 Task: Create Board Sales Enablement Content Creation and Optimization to Workspace Database Management. Create Board Sales Compensation and Incentive Design to Workspace Database Management. Create List Decisions in Board Influencer Collaboration to Workspace Database Management
Action: Mouse moved to (347, 77)
Screenshot: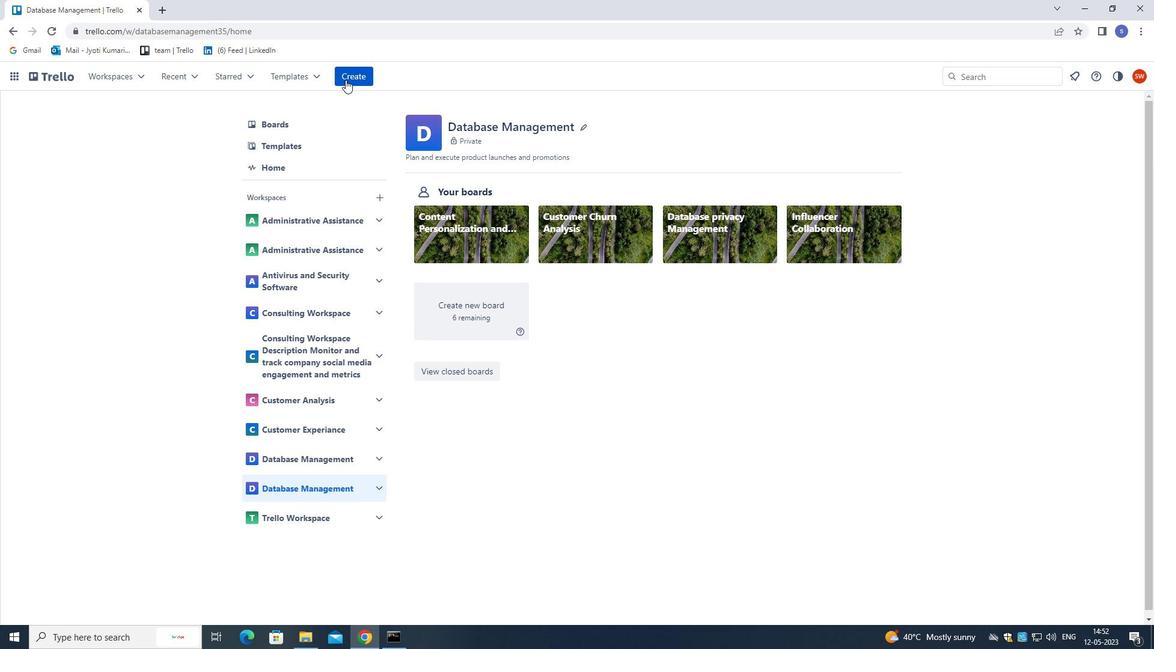 
Action: Mouse pressed left at (347, 77)
Screenshot: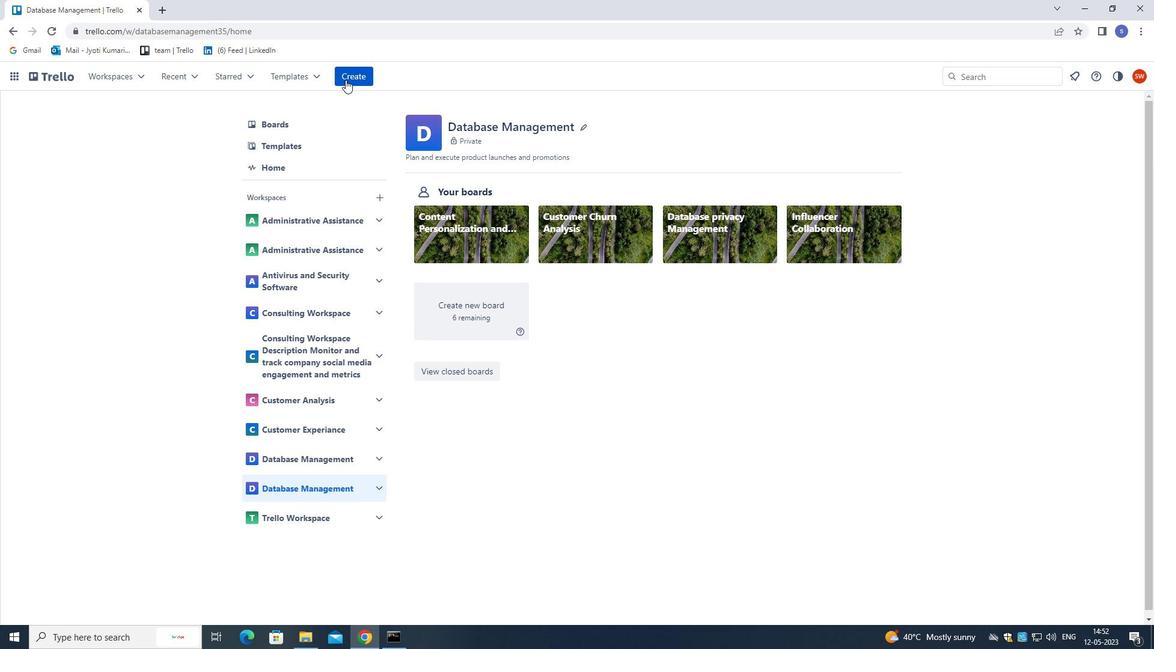 
Action: Mouse moved to (376, 126)
Screenshot: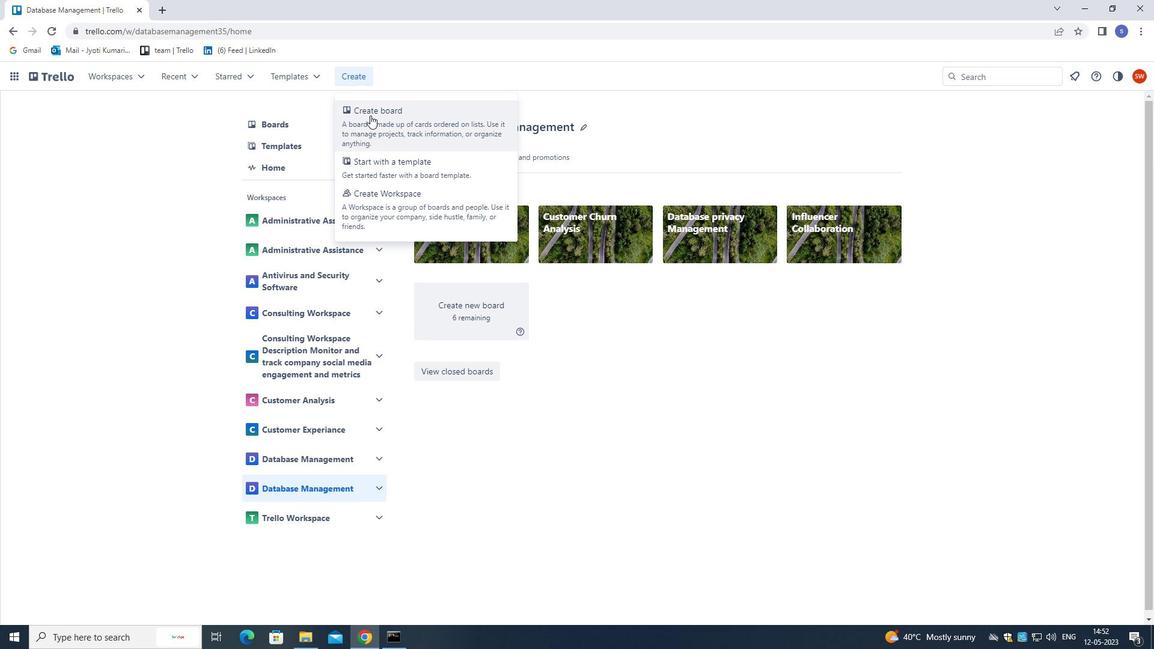 
Action: Mouse pressed left at (376, 126)
Screenshot: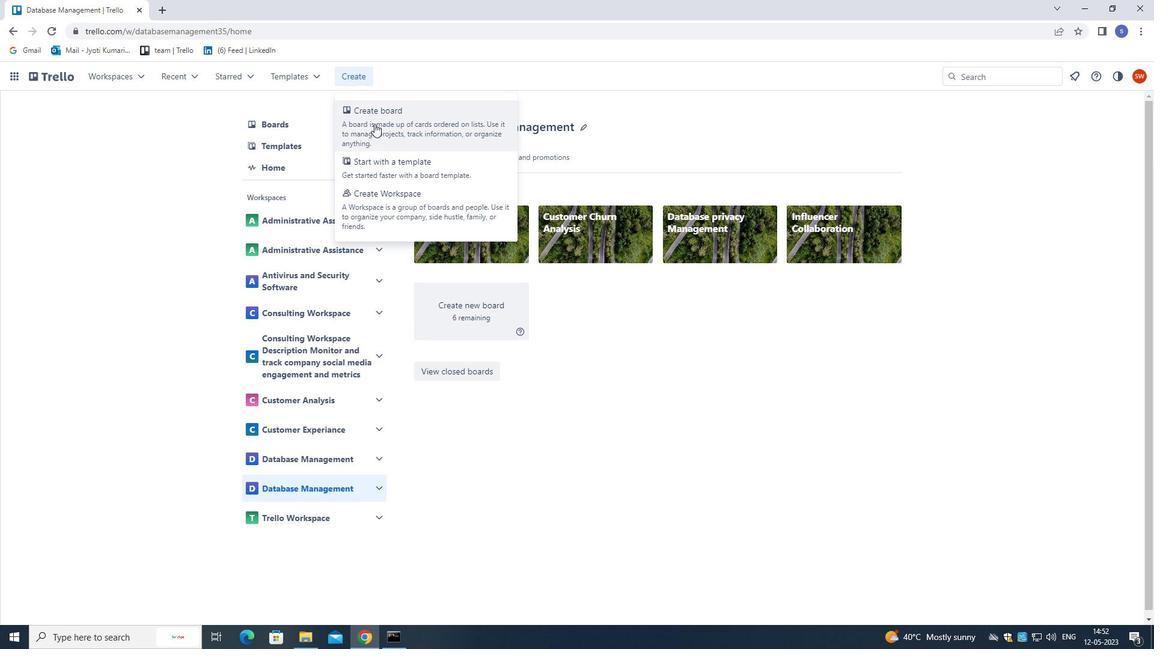 
Action: Mouse moved to (384, 146)
Screenshot: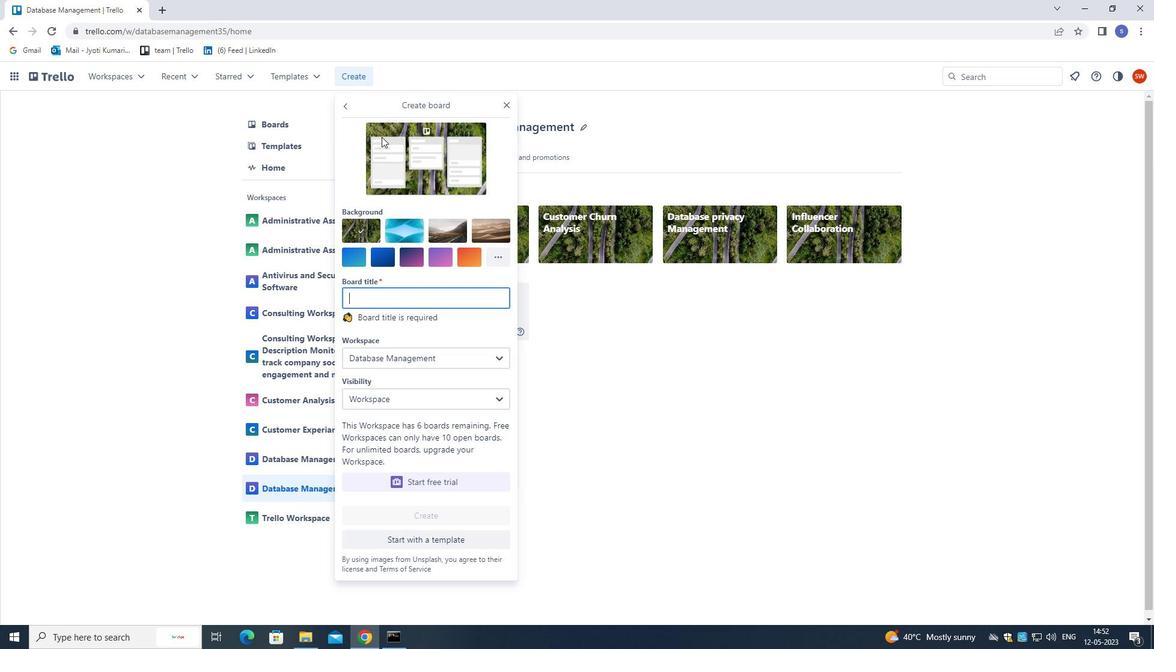 
Action: Key pressed <Key.shift>SALES<Key.space><Key.shift><Key.shift><Key.shift><Key.shift><Key.shift><Key.shift><Key.shift><Key.shift>ENABLEMENT<Key.space><Key.shift>CONTENT<Key.space><Key.shift>CREATION<Key.space>AND<Key.space>OP<Key.backspace><Key.backspace><Key.shift>OPTIMIZATION<Key.enter>
Screenshot: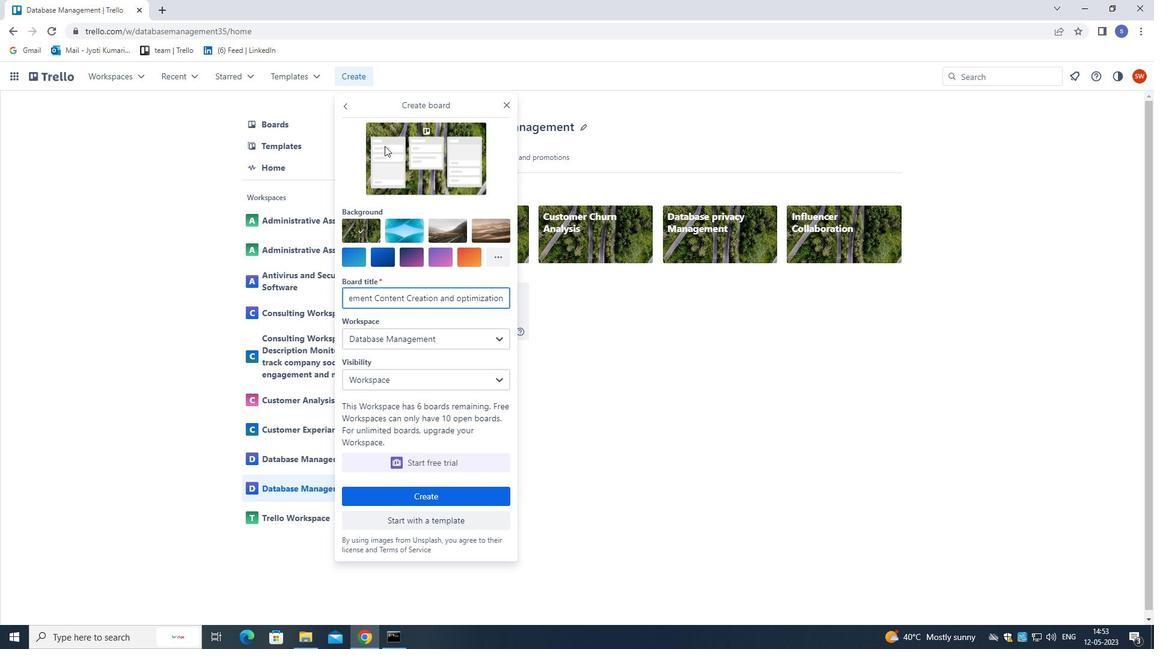 
Action: Mouse moved to (367, 75)
Screenshot: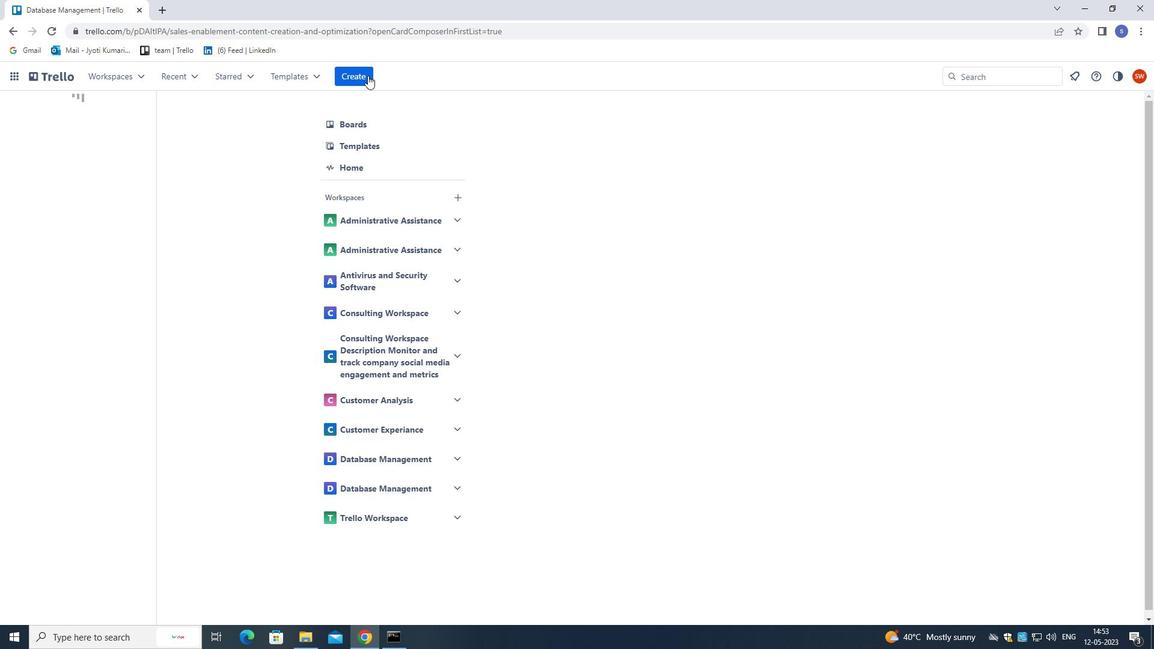 
Action: Mouse pressed left at (367, 75)
Screenshot: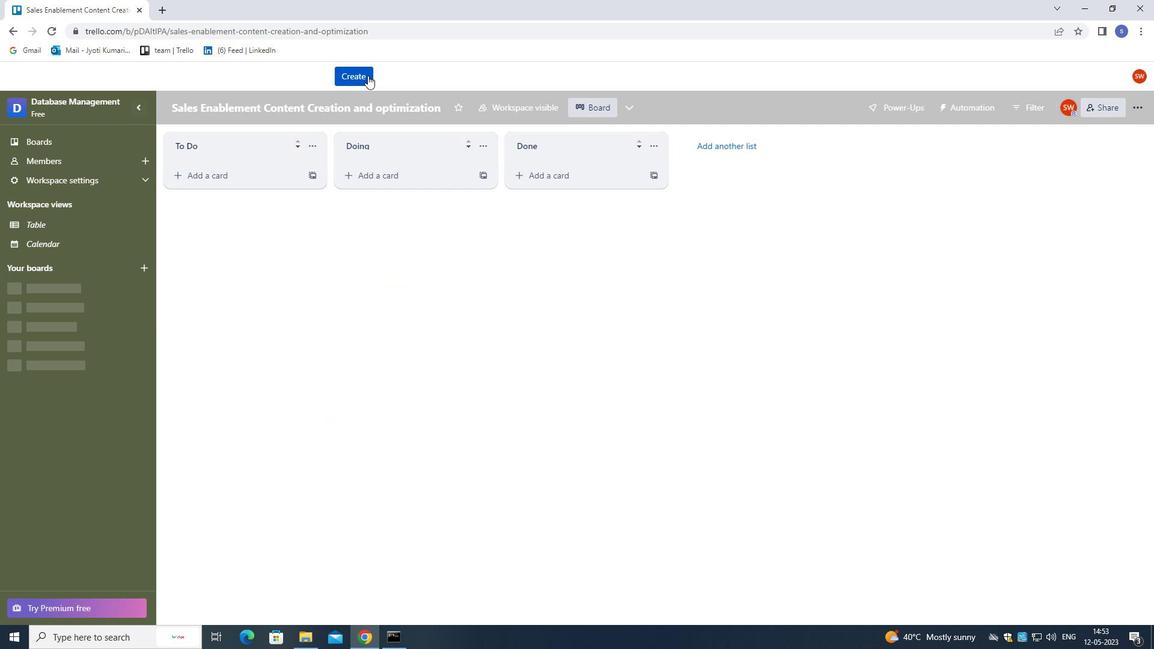 
Action: Mouse moved to (377, 111)
Screenshot: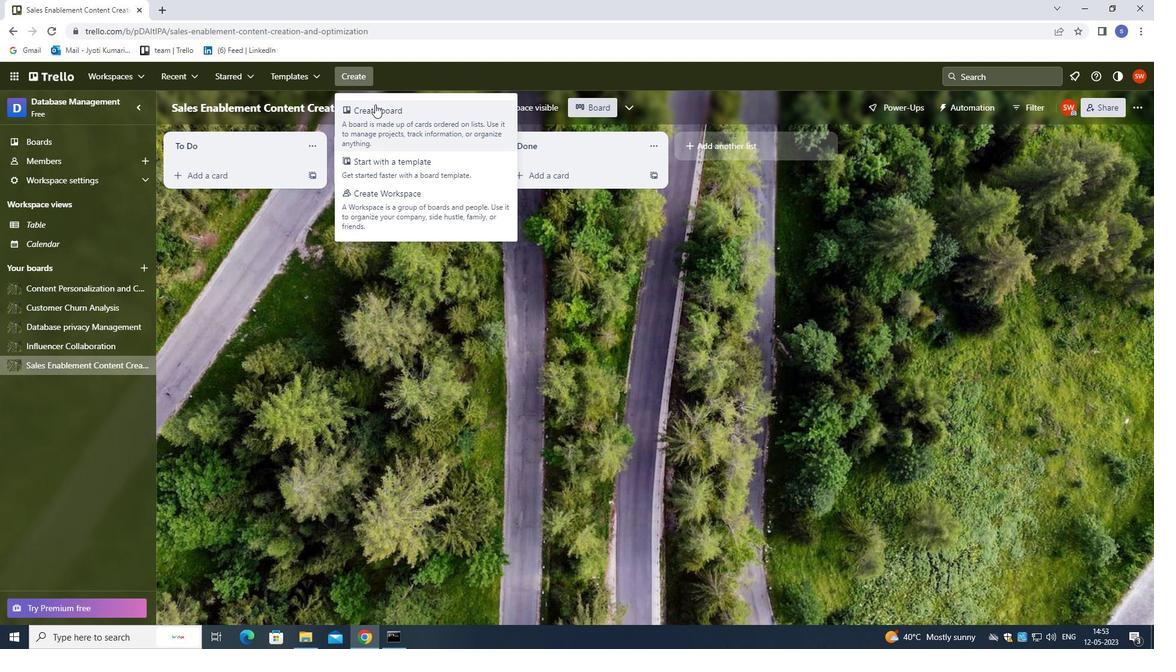
Action: Mouse pressed left at (377, 111)
Screenshot: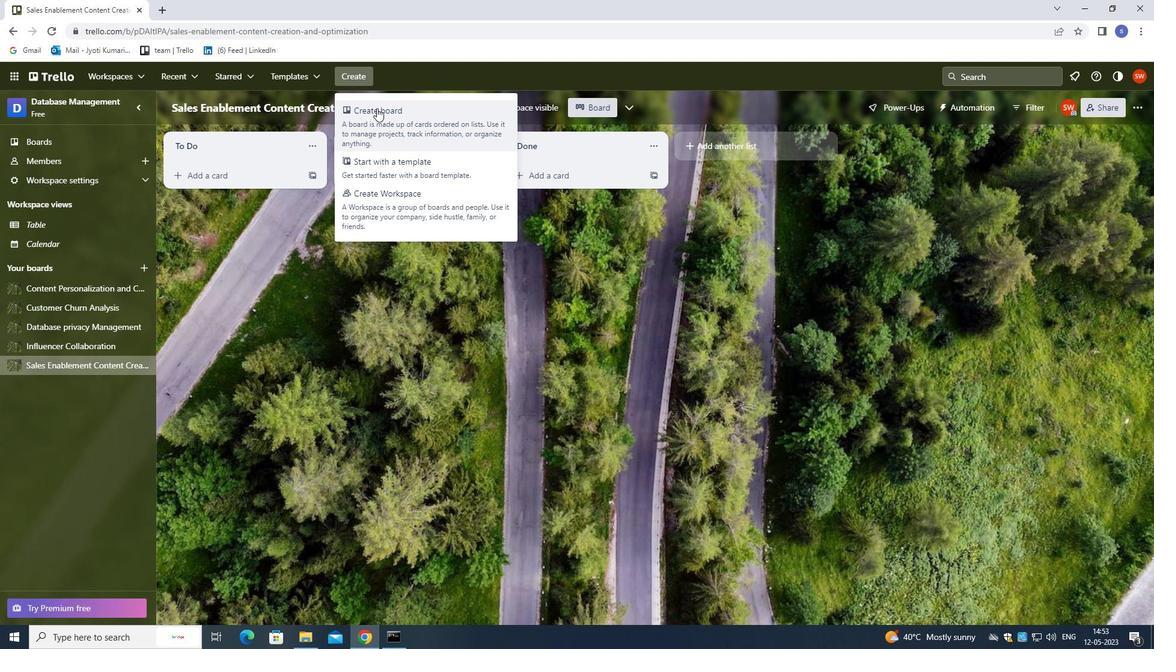 
Action: Mouse moved to (378, 111)
Screenshot: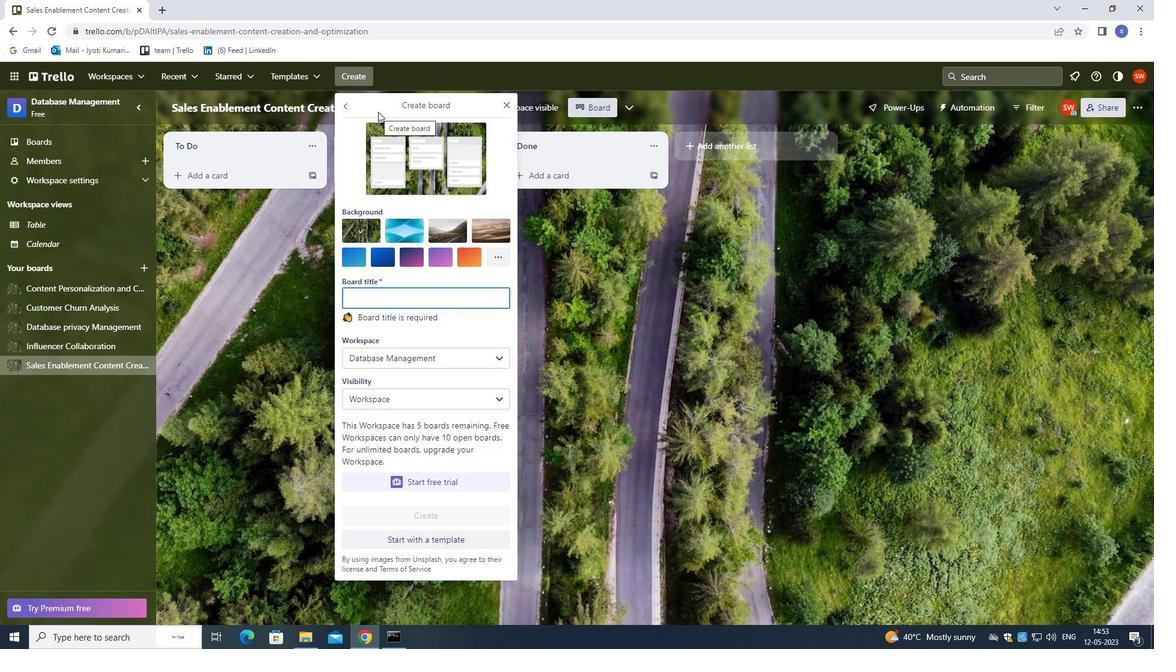 
Action: Key pressed <Key.shift>SALES<Key.space><Key.shift>COMPENSATON<Key.space>AND<Key.space><Key.shift>INCENTIVE<Key.space><Key.shift>DESIGN<Key.enter>
Screenshot: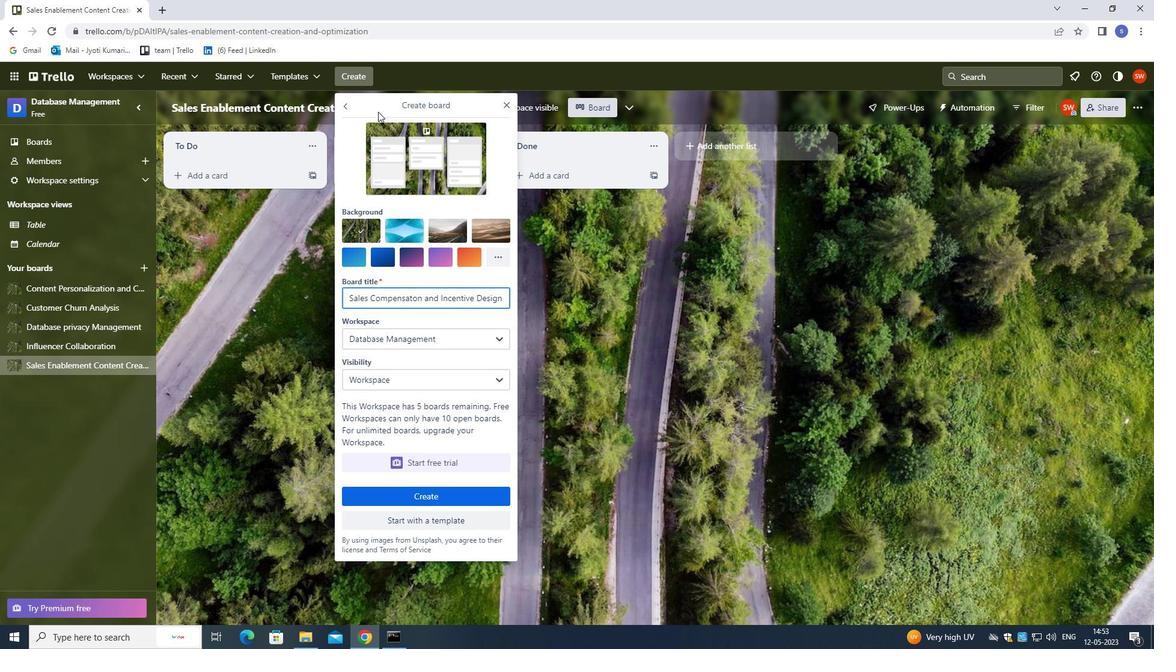 
Action: Mouse moved to (64, 383)
Screenshot: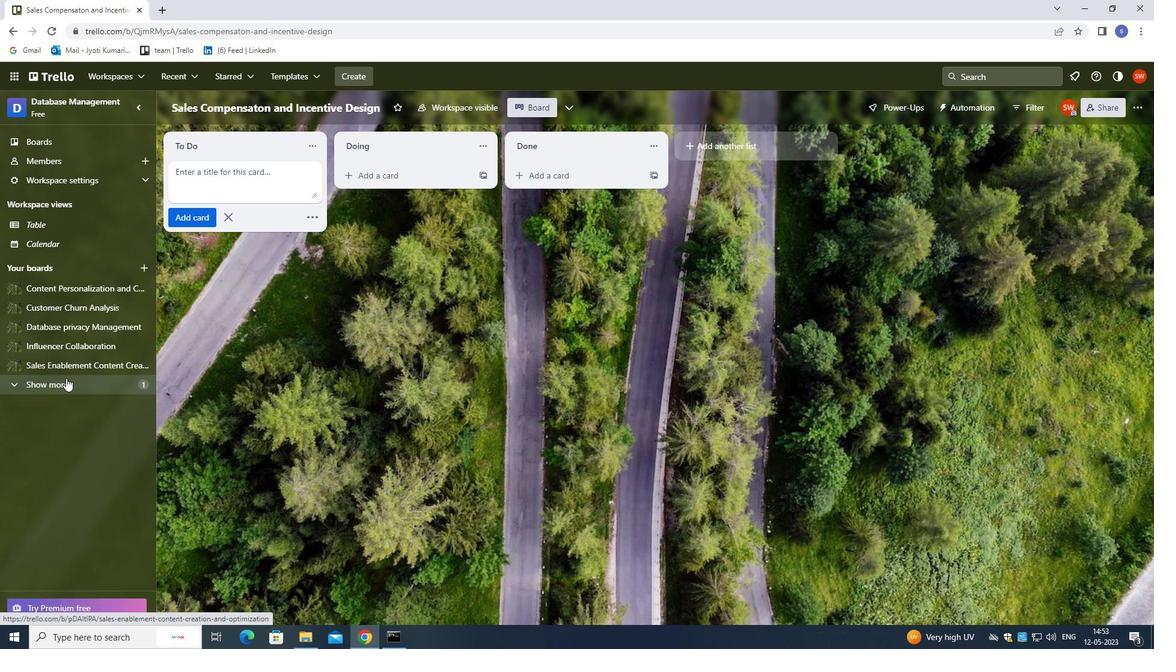 
Action: Mouse pressed left at (64, 383)
Screenshot: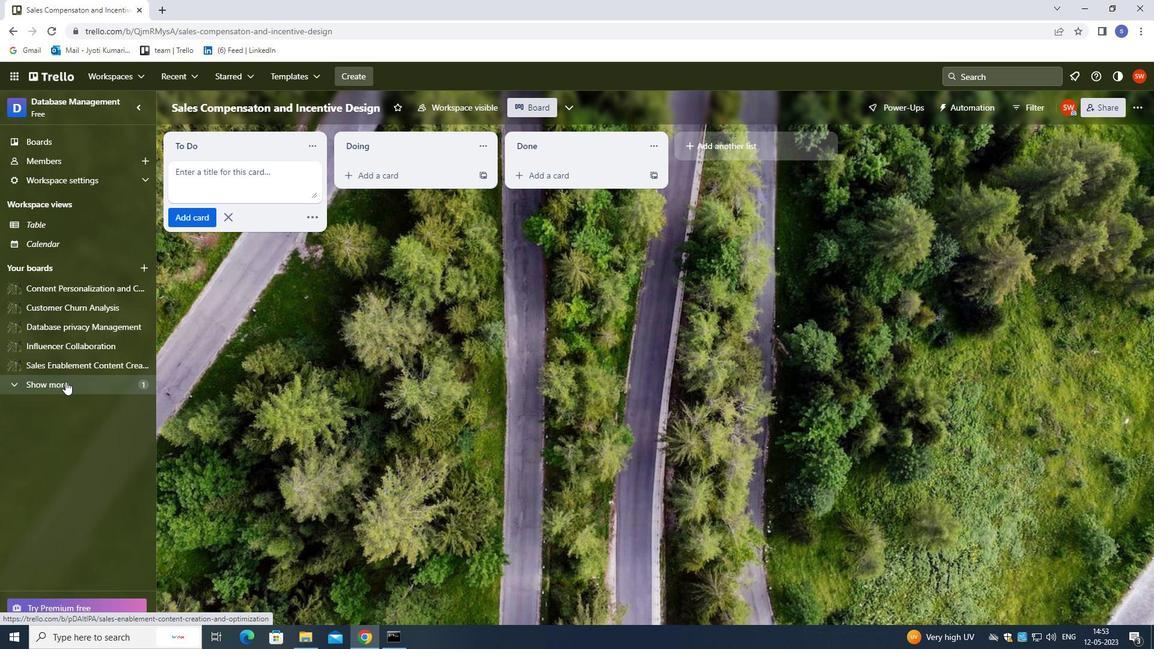 
Action: Mouse moved to (73, 346)
Screenshot: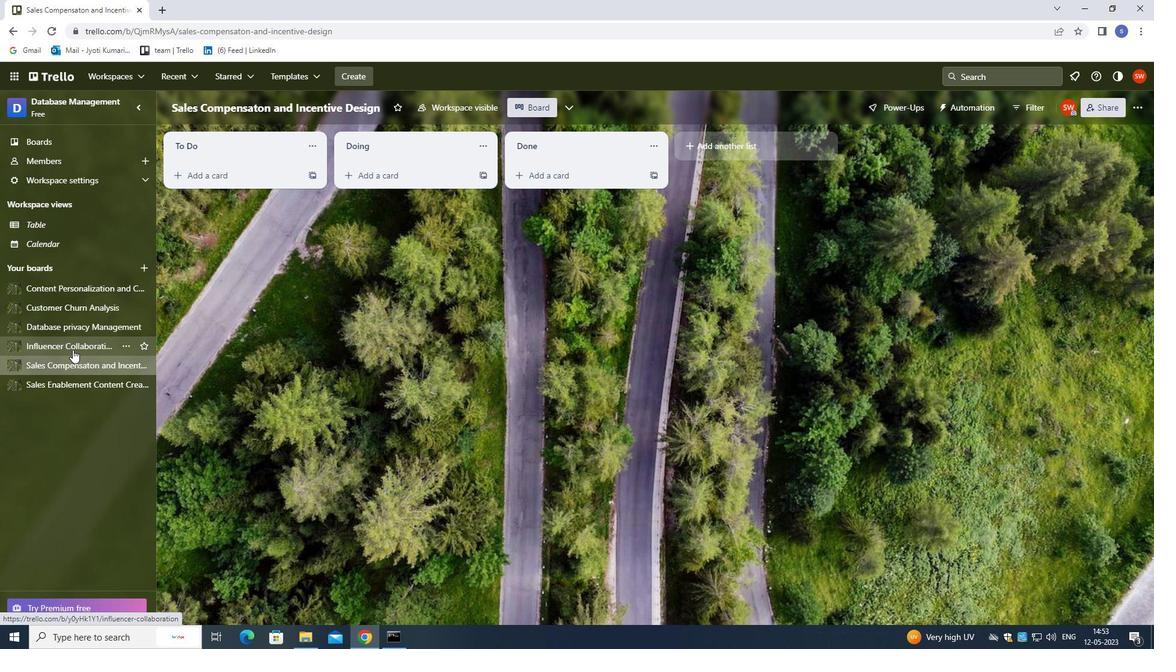
Action: Mouse pressed left at (73, 346)
Screenshot: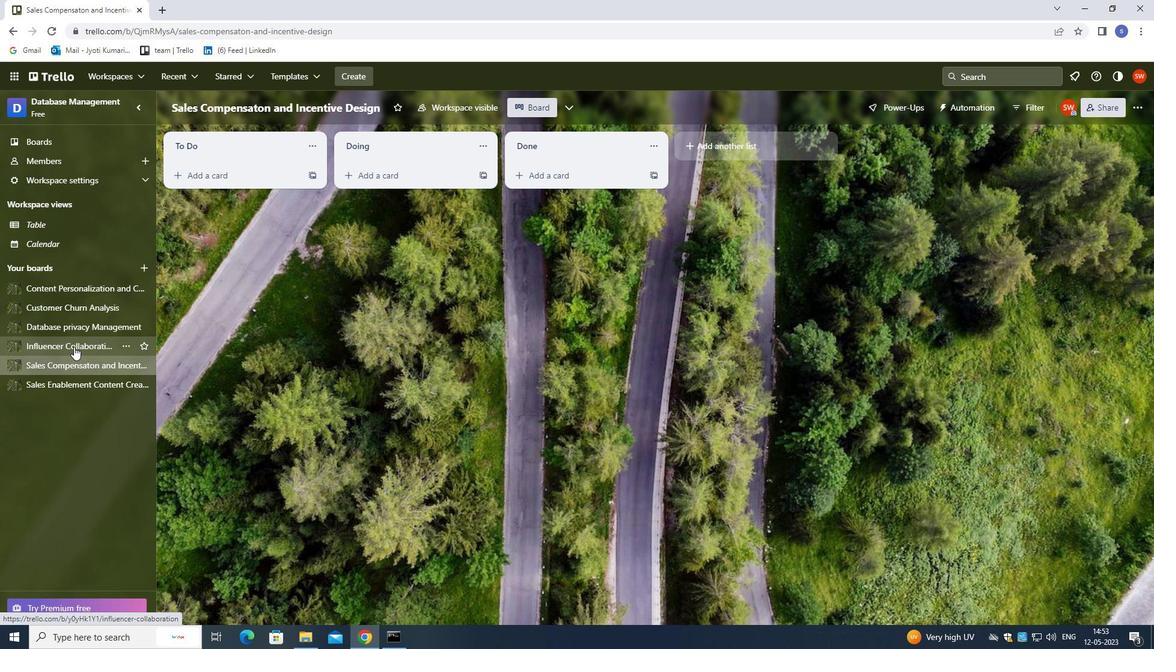 
Action: Mouse moved to (720, 142)
Screenshot: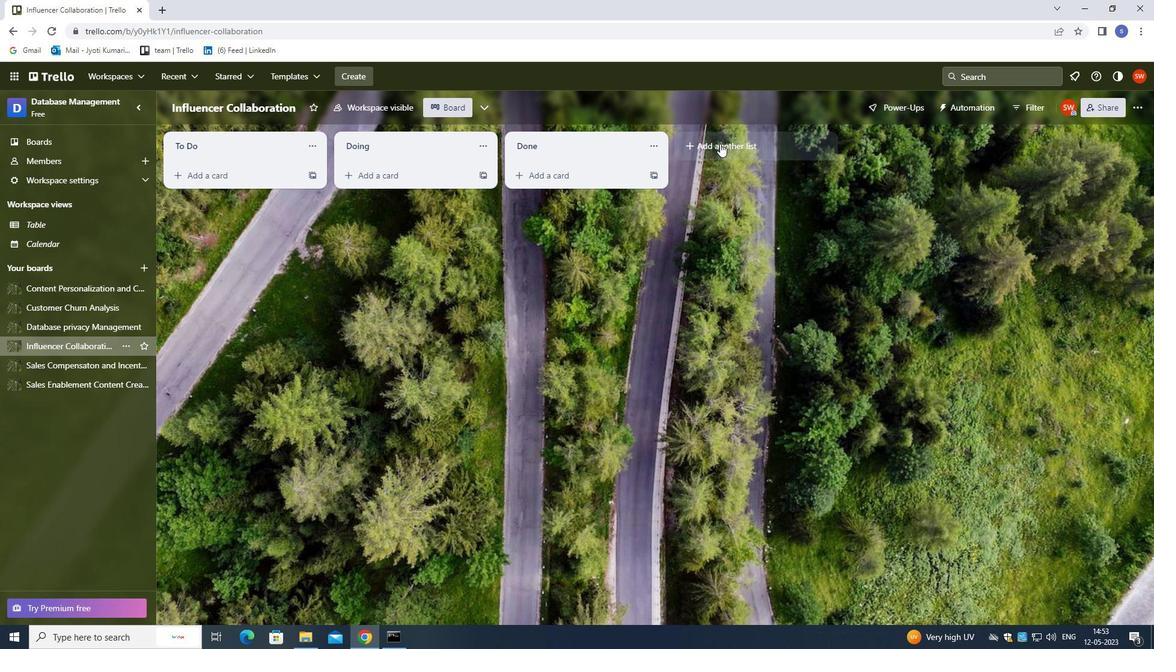 
Action: Mouse pressed left at (720, 142)
Screenshot: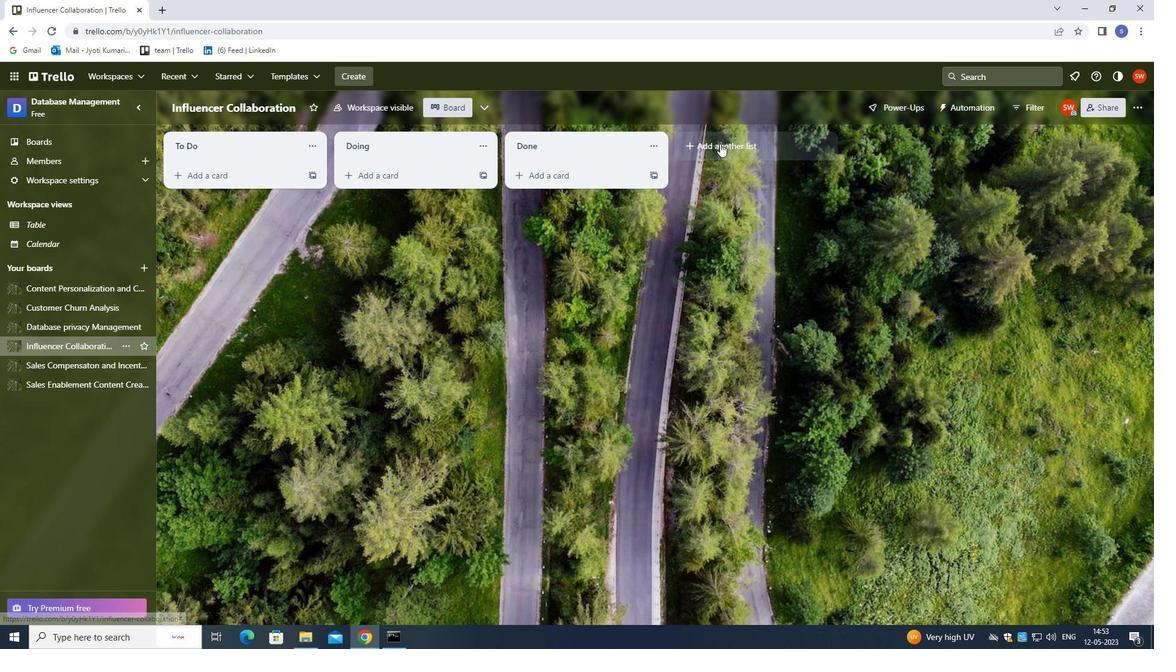 
Action: Mouse moved to (719, 142)
Screenshot: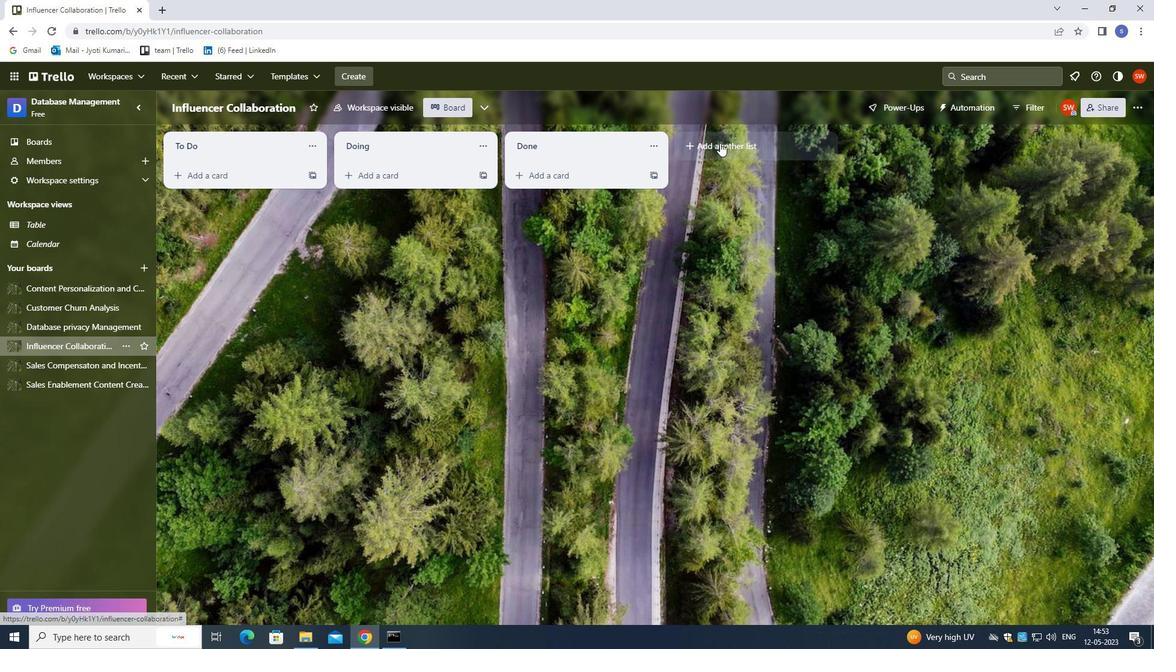 
Action: Key pressed <Key.shift>DES<Key.backspace>CISION<Key.enter>
Screenshot: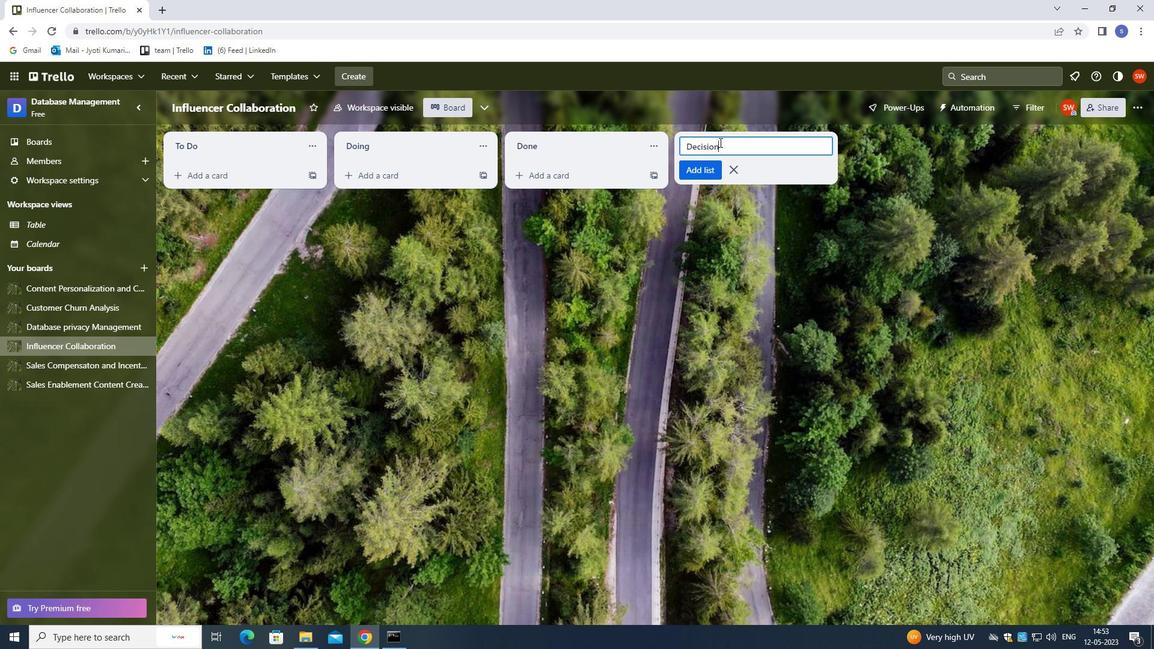 
Action: Mouse moved to (715, 138)
Screenshot: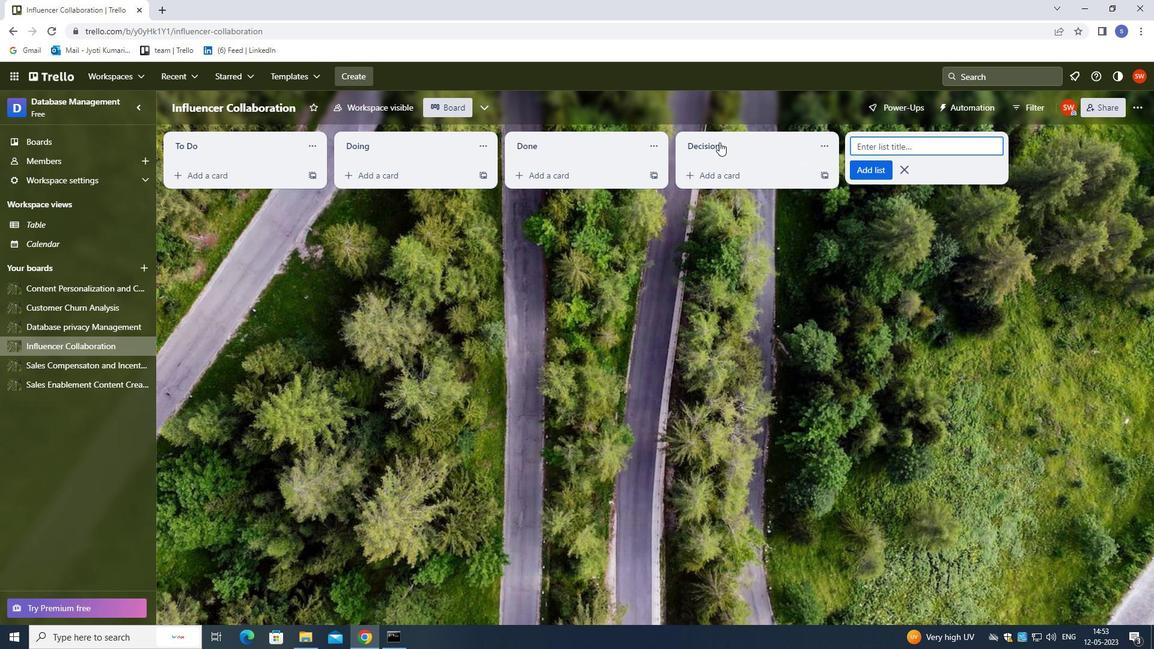 
